 Task: Select the Central Africa Time as time zone for the schedule.
Action: Mouse moved to (919, 79)
Screenshot: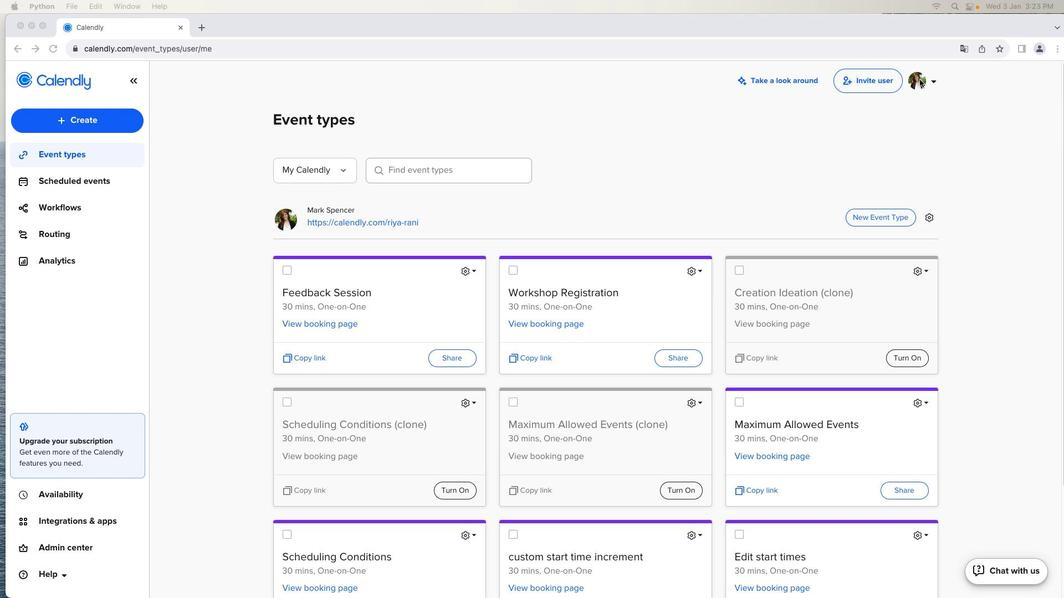 
Action: Mouse pressed left at (919, 79)
Screenshot: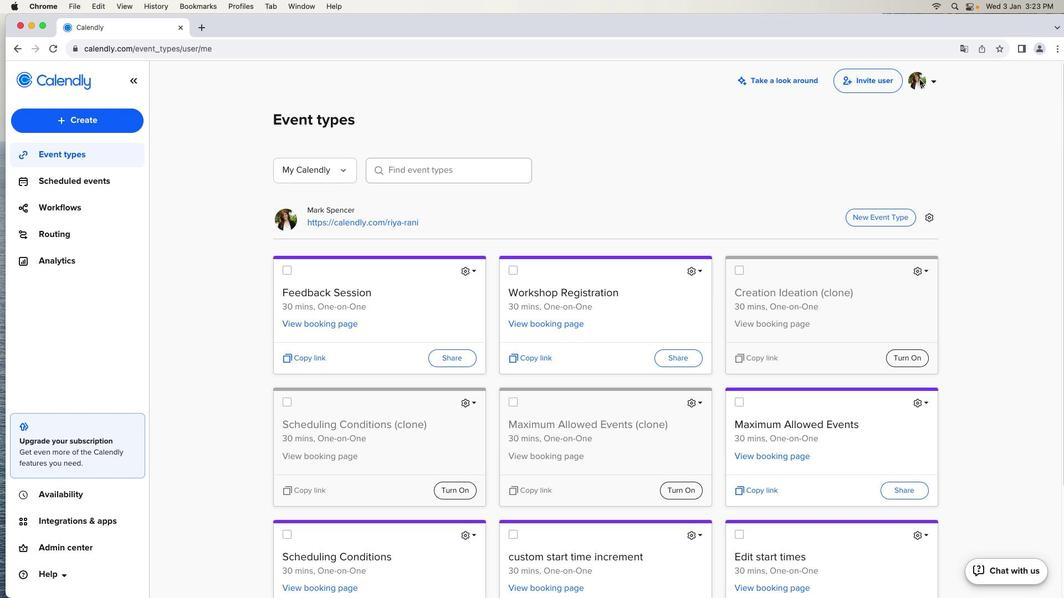 
Action: Mouse pressed left at (919, 79)
Screenshot: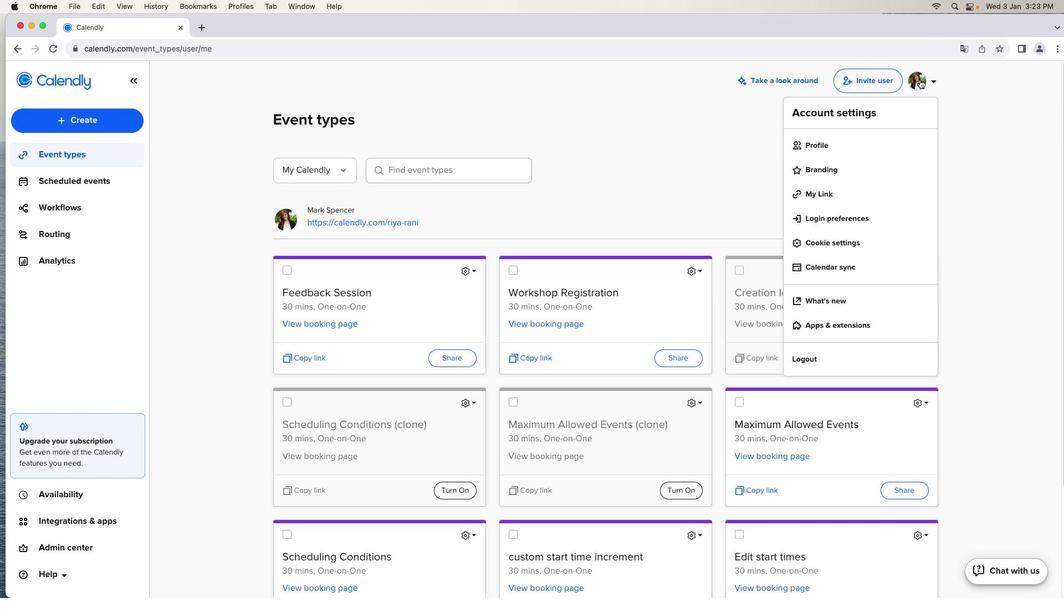
Action: Mouse moved to (841, 144)
Screenshot: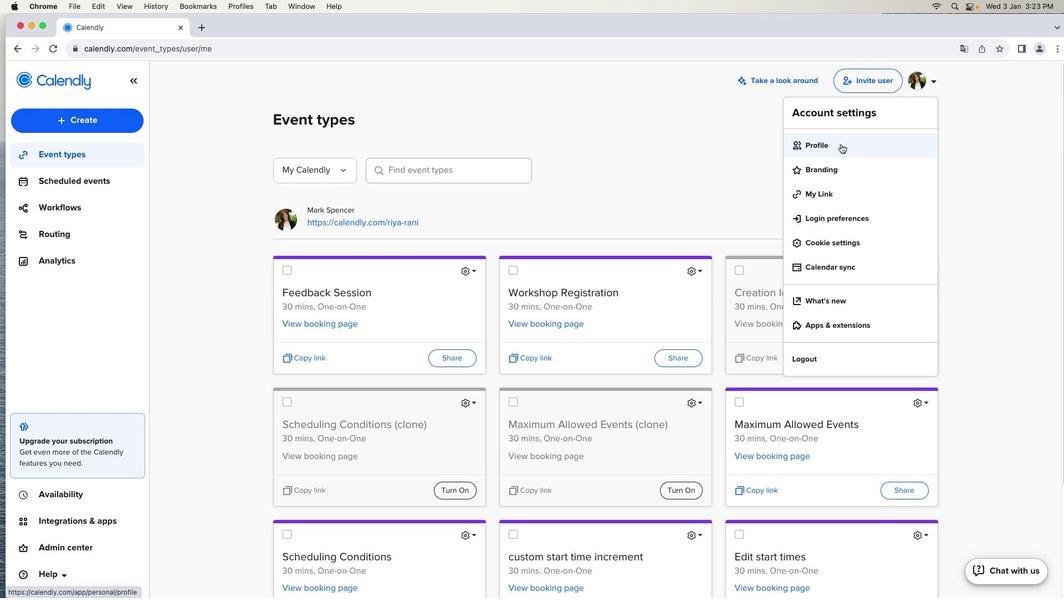 
Action: Mouse pressed left at (841, 144)
Screenshot: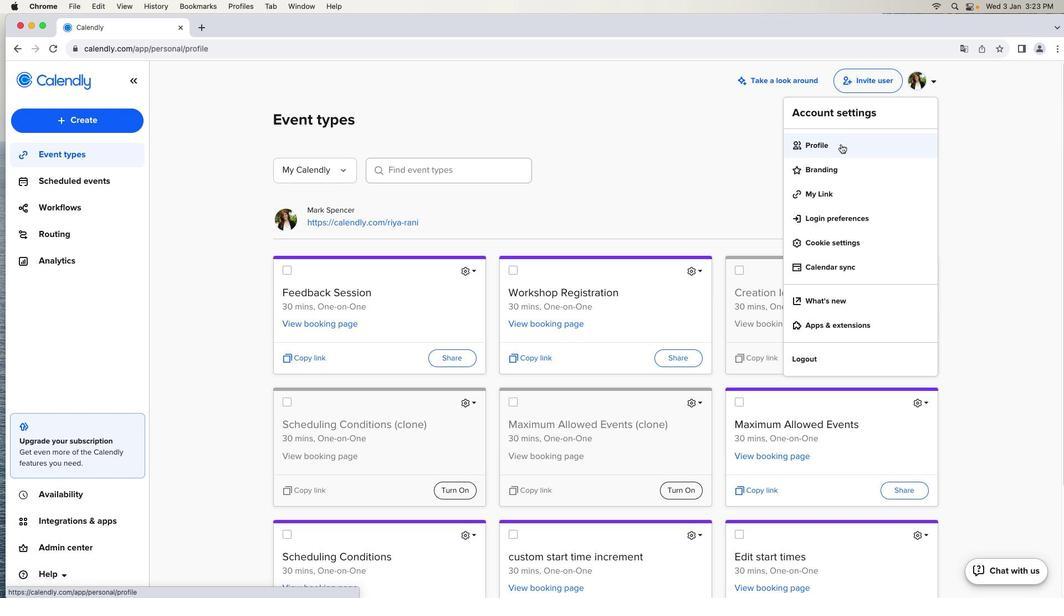 
Action: Mouse moved to (451, 490)
Screenshot: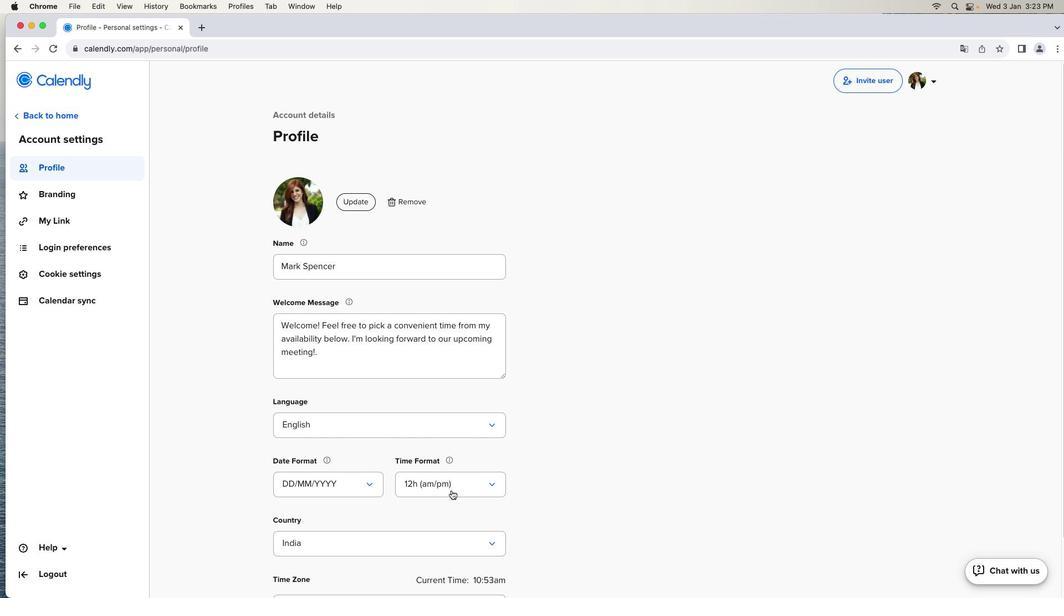 
Action: Mouse scrolled (451, 490) with delta (0, 0)
Screenshot: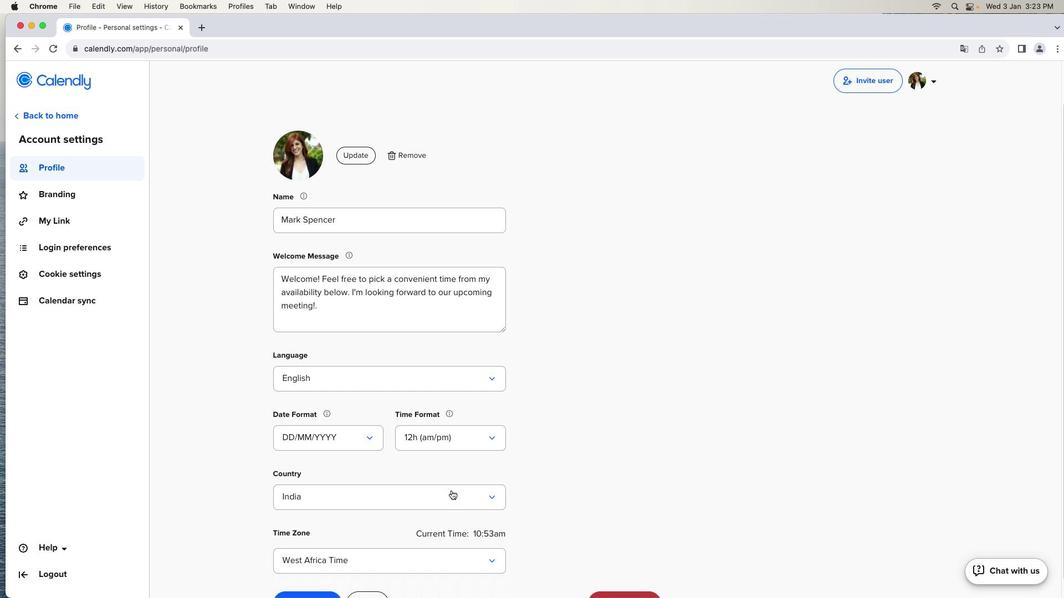 
Action: Mouse scrolled (451, 490) with delta (0, 0)
Screenshot: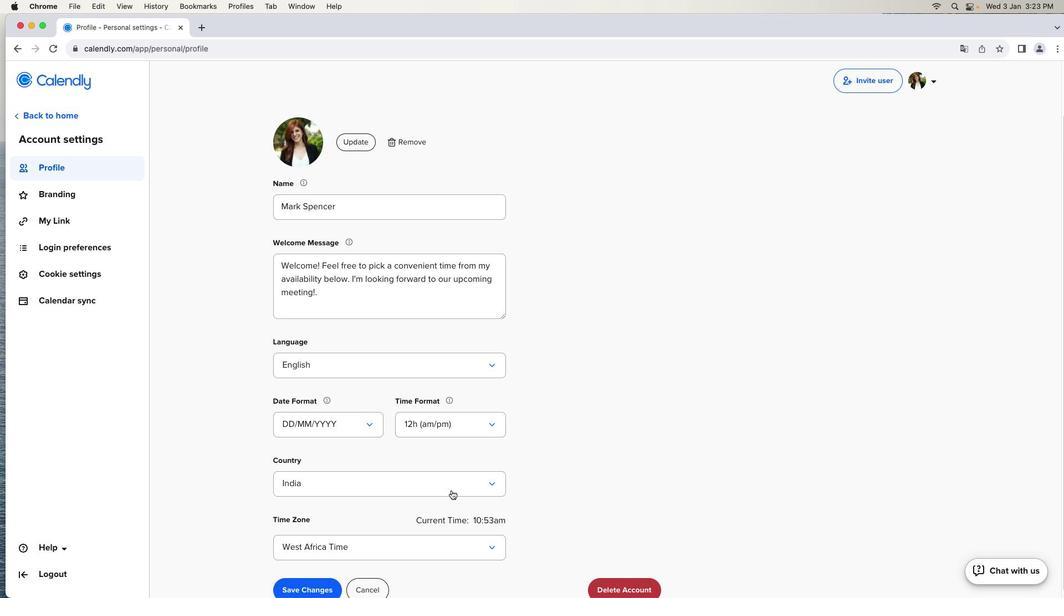 
Action: Mouse scrolled (451, 490) with delta (0, 0)
Screenshot: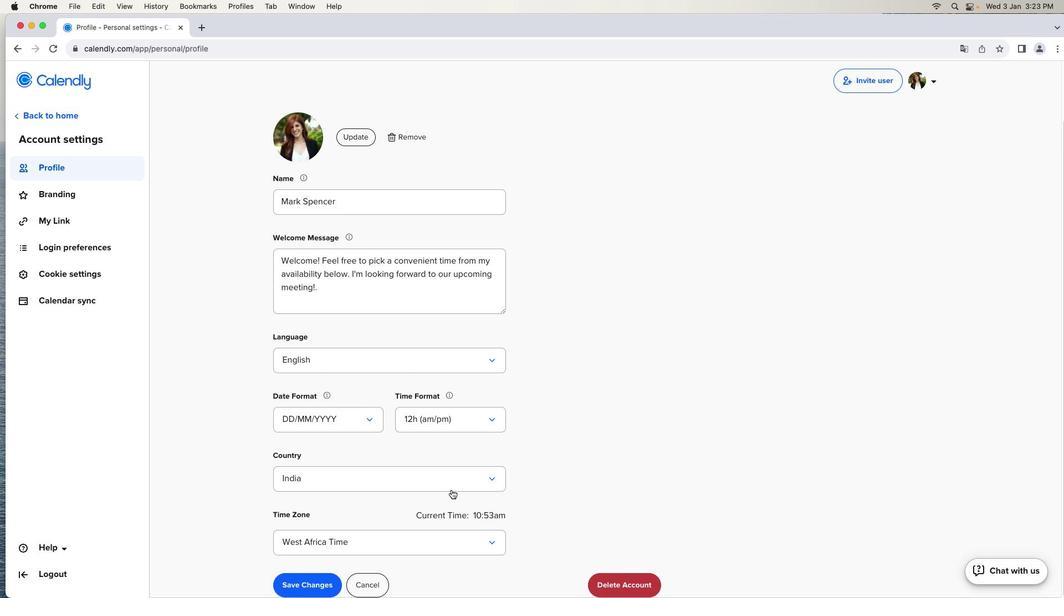 
Action: Mouse scrolled (451, 490) with delta (0, -1)
Screenshot: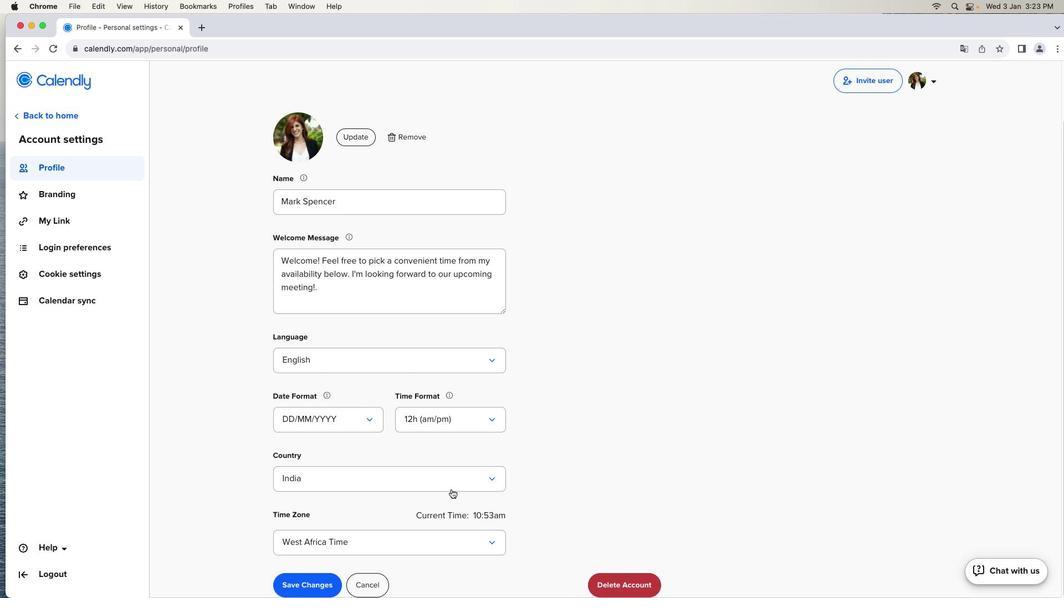 
Action: Mouse scrolled (451, 490) with delta (0, -1)
Screenshot: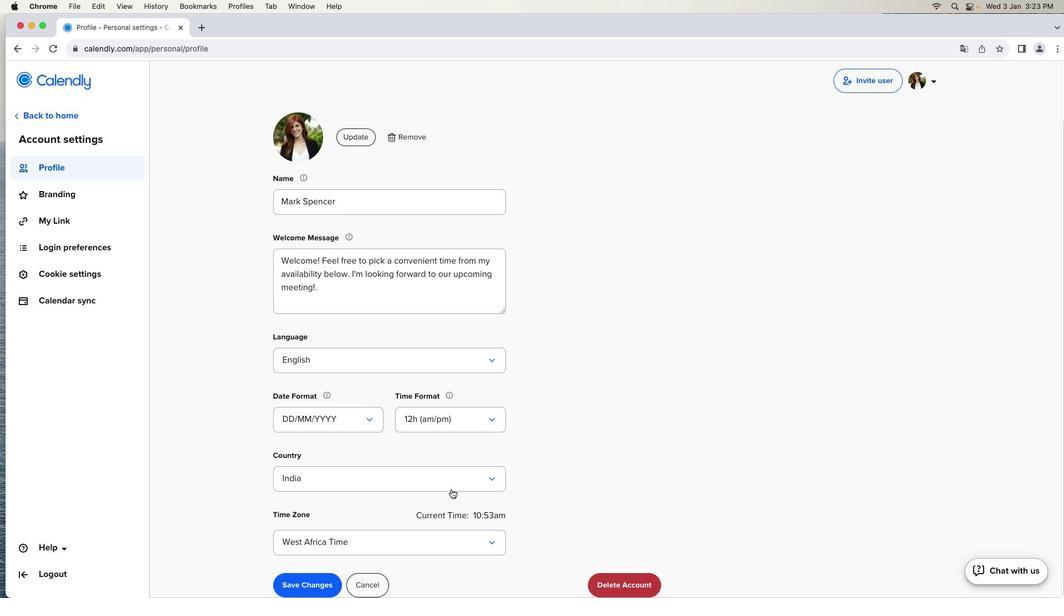 
Action: Mouse moved to (452, 489)
Screenshot: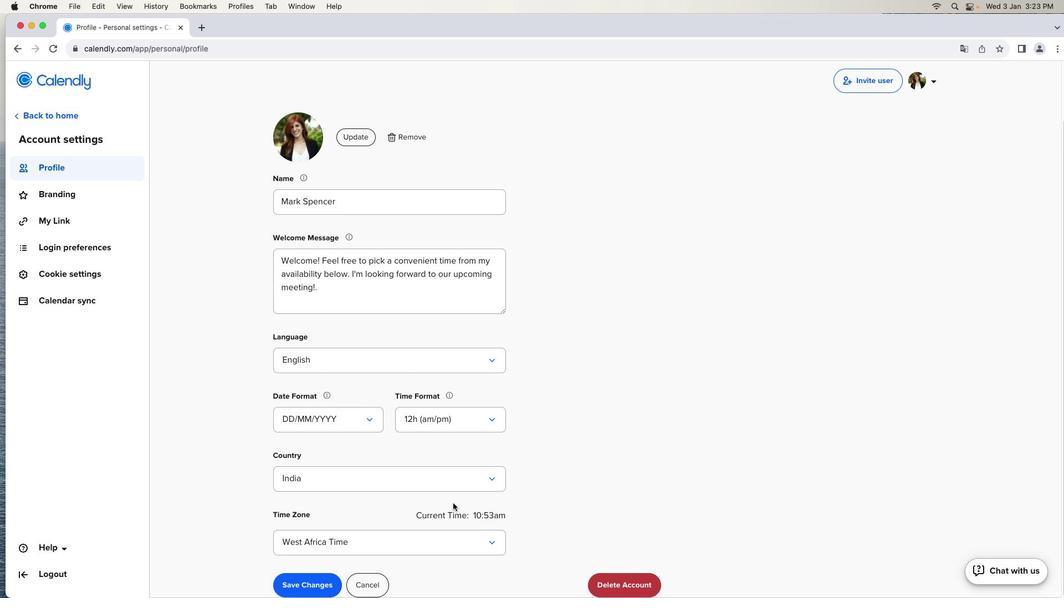 
Action: Mouse scrolled (452, 489) with delta (0, 0)
Screenshot: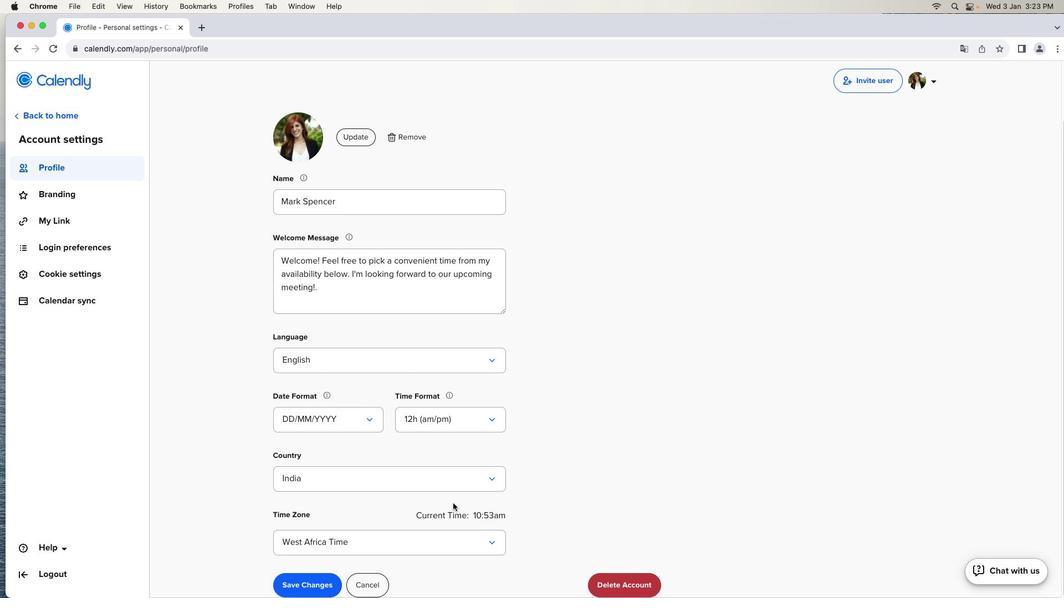
Action: Mouse moved to (452, 488)
Screenshot: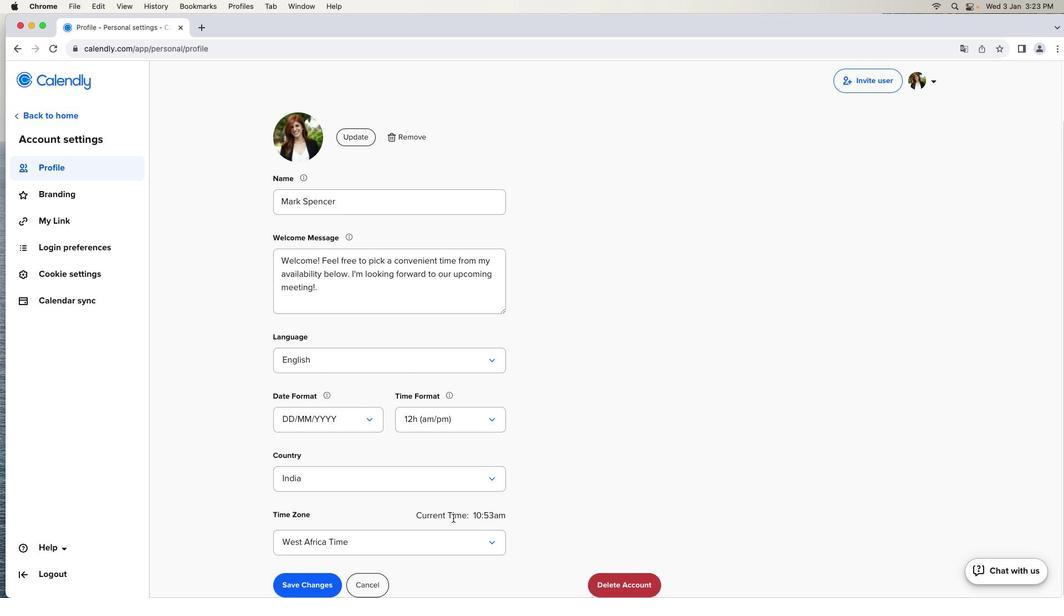 
Action: Mouse scrolled (452, 488) with delta (0, 0)
Screenshot: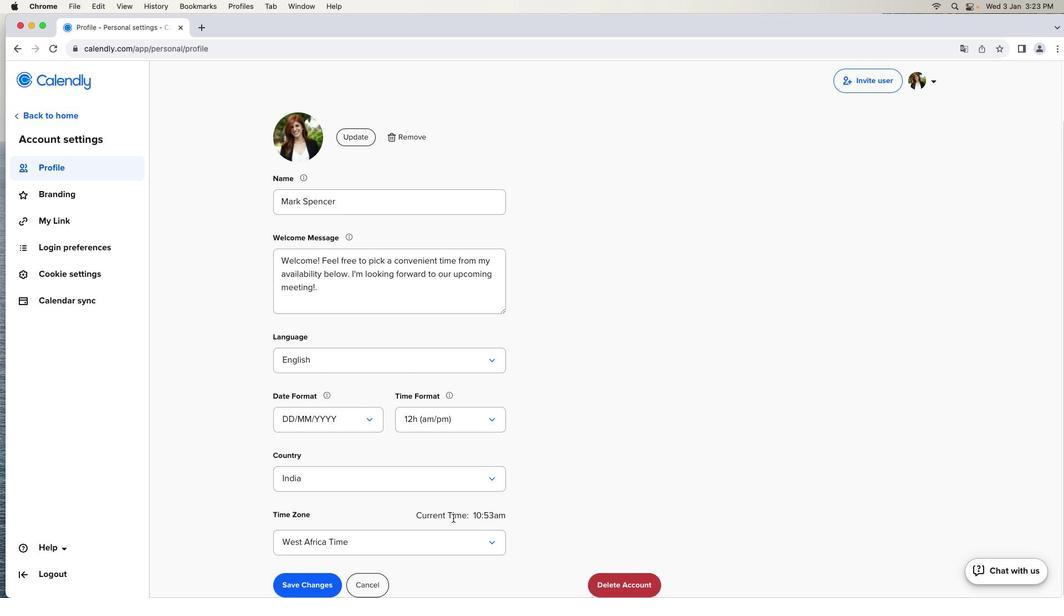 
Action: Mouse moved to (490, 544)
Screenshot: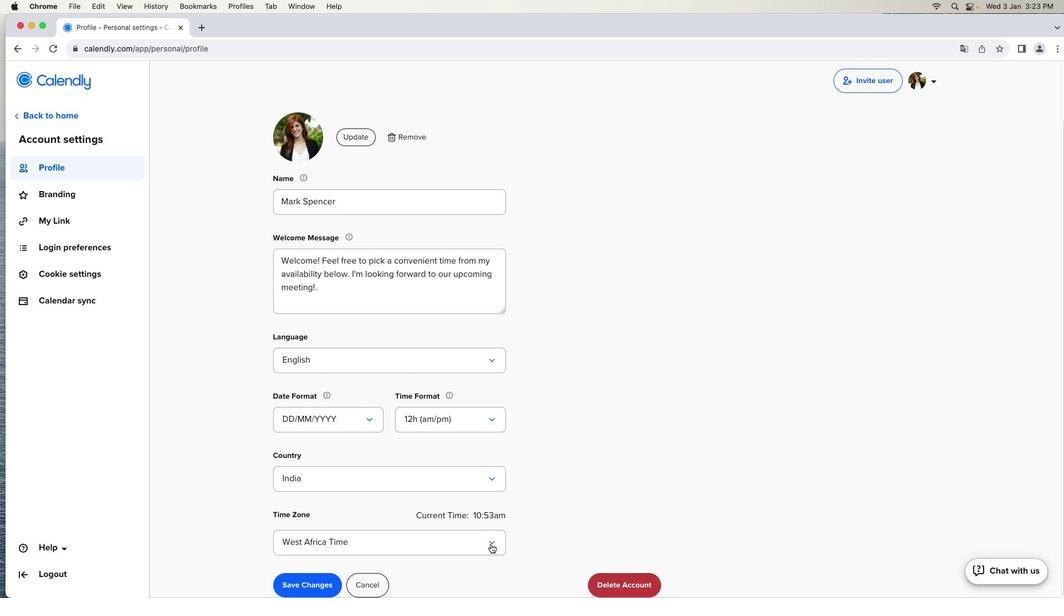 
Action: Mouse pressed left at (490, 544)
Screenshot: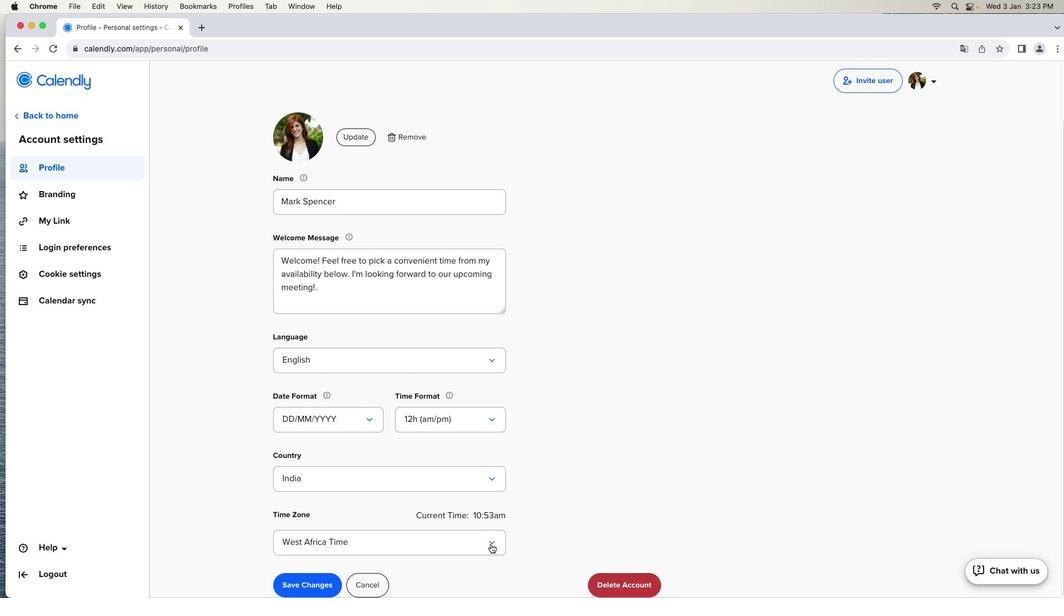 
Action: Mouse moved to (459, 568)
Screenshot: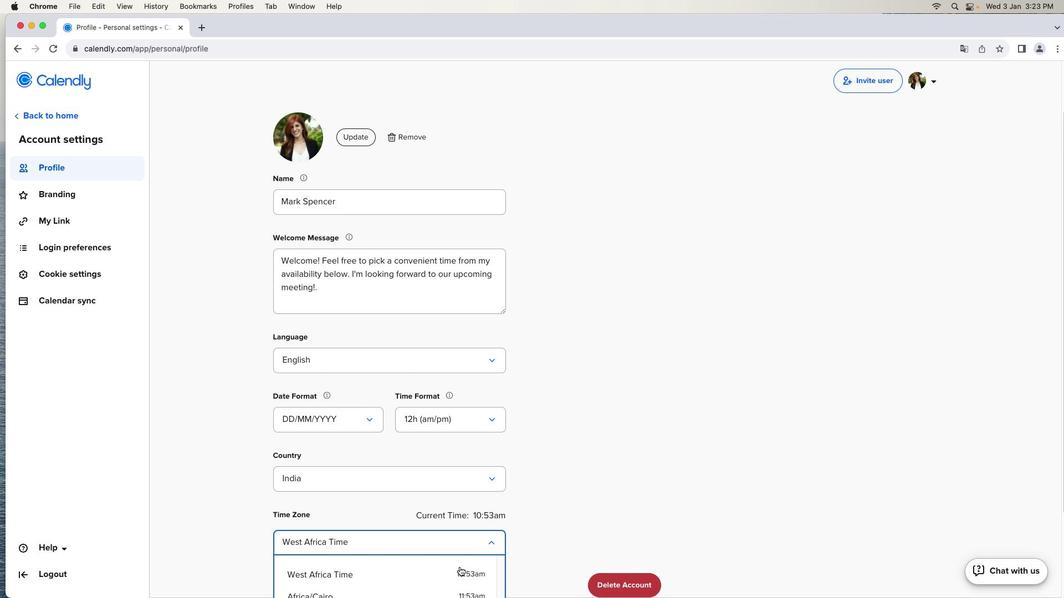 
Action: Mouse scrolled (459, 568) with delta (0, 0)
Screenshot: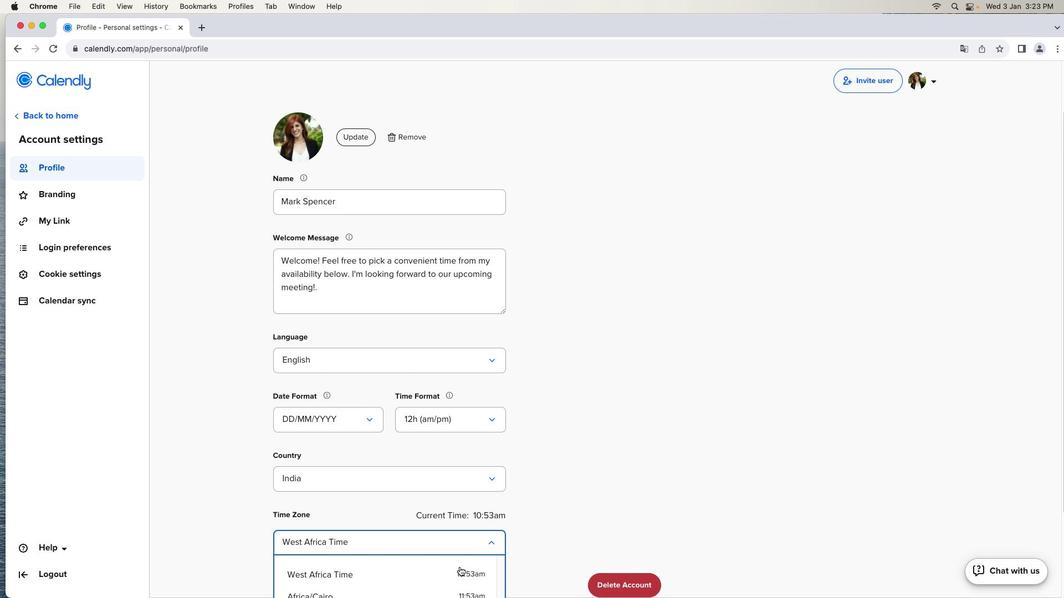 
Action: Mouse moved to (459, 568)
Screenshot: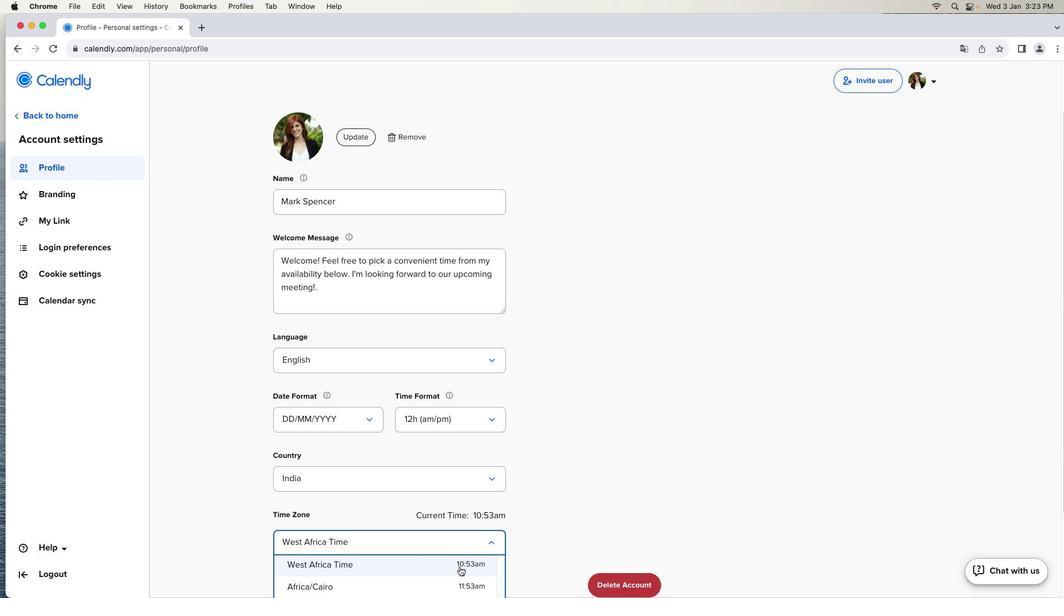 
Action: Mouse scrolled (459, 568) with delta (0, 0)
Screenshot: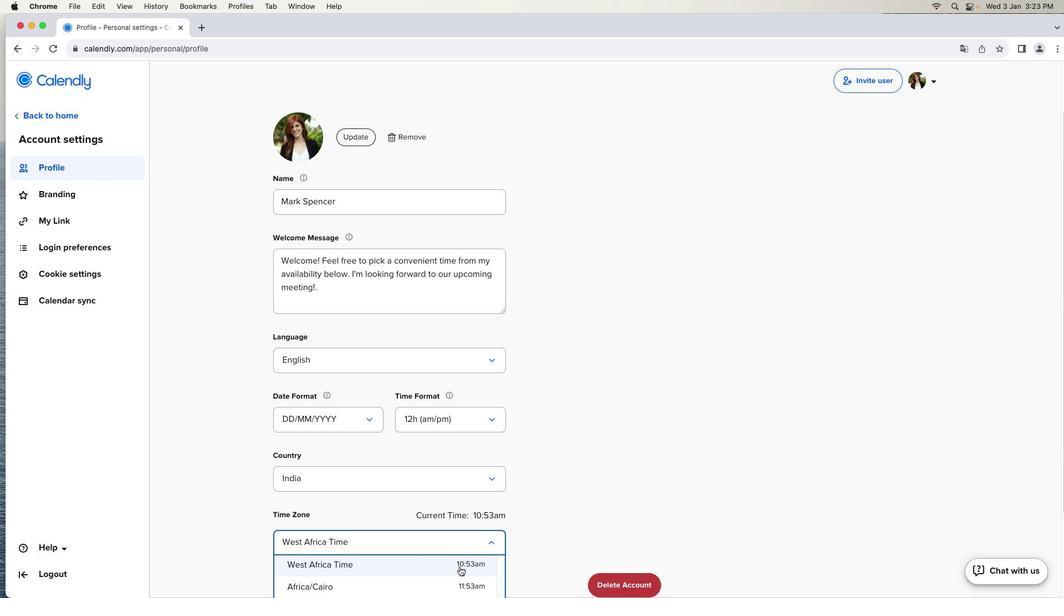 
Action: Mouse moved to (459, 568)
Screenshot: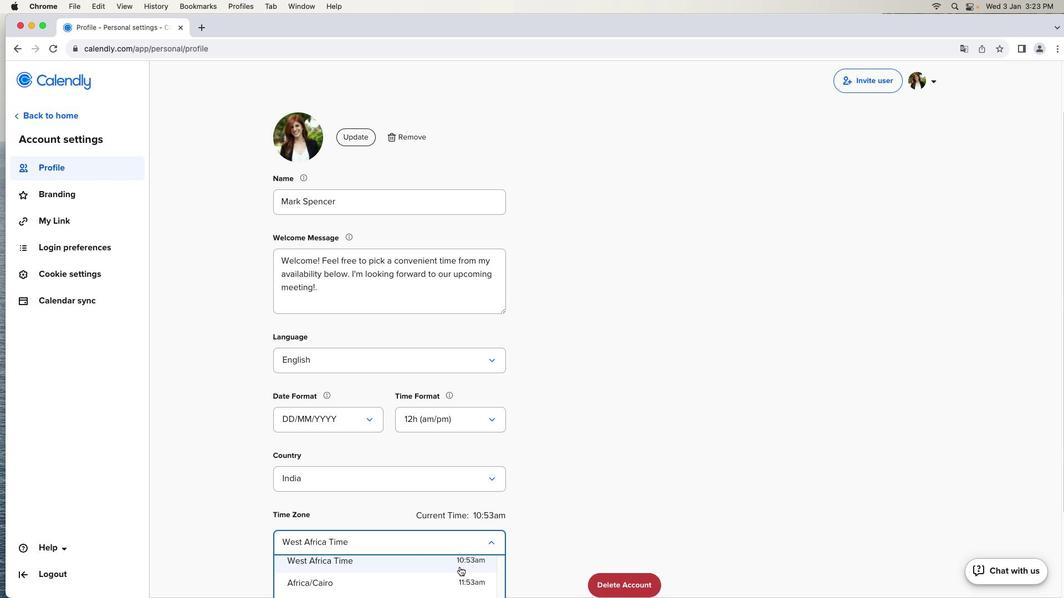 
Action: Mouse scrolled (459, 568) with delta (0, -1)
Screenshot: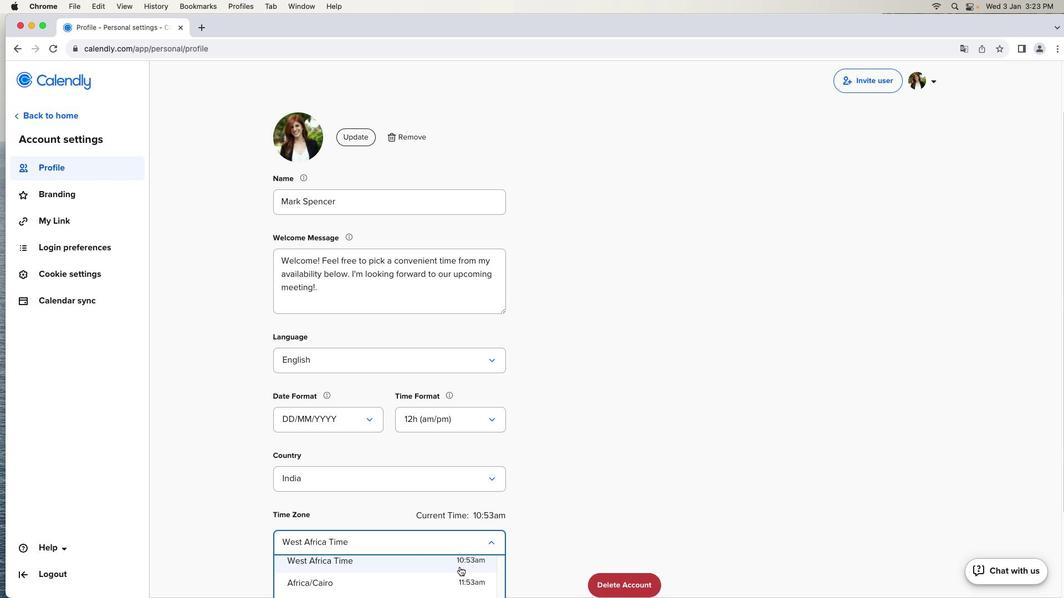 
Action: Mouse moved to (562, 542)
Screenshot: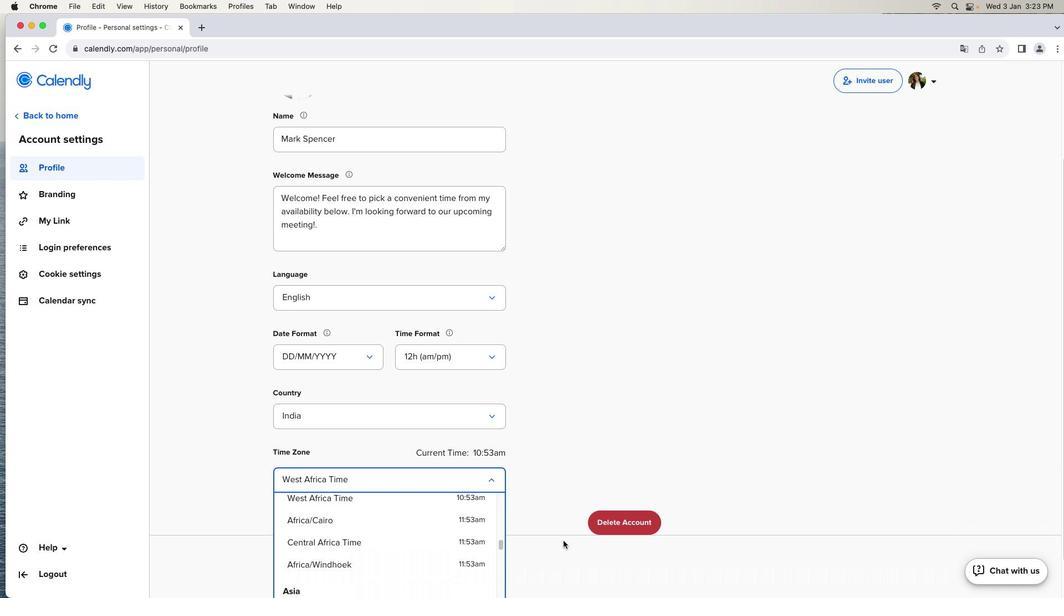 
Action: Mouse scrolled (562, 542) with delta (0, 0)
Screenshot: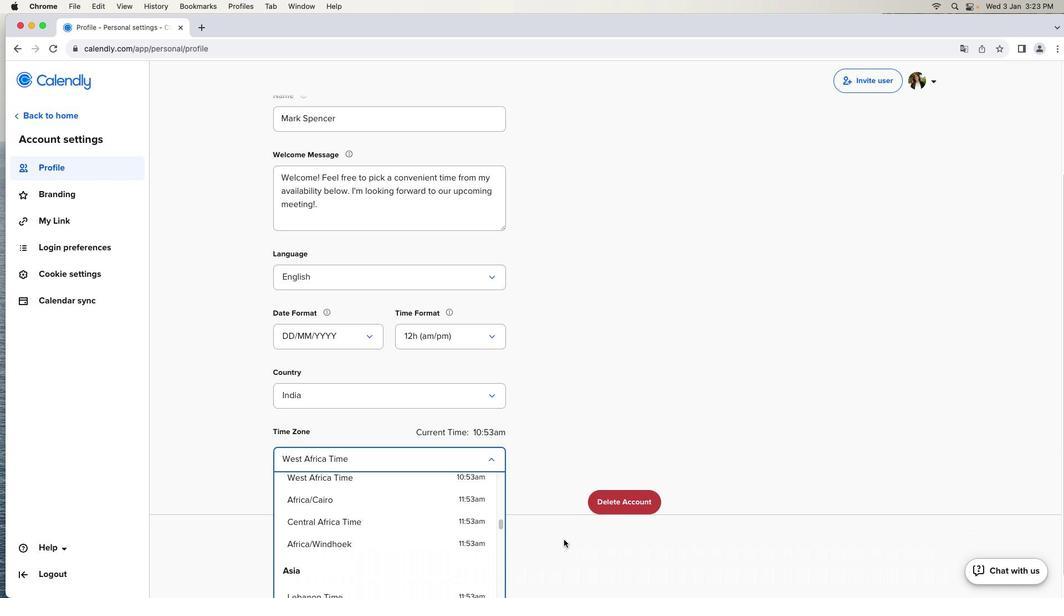 
Action: Mouse moved to (562, 542)
Screenshot: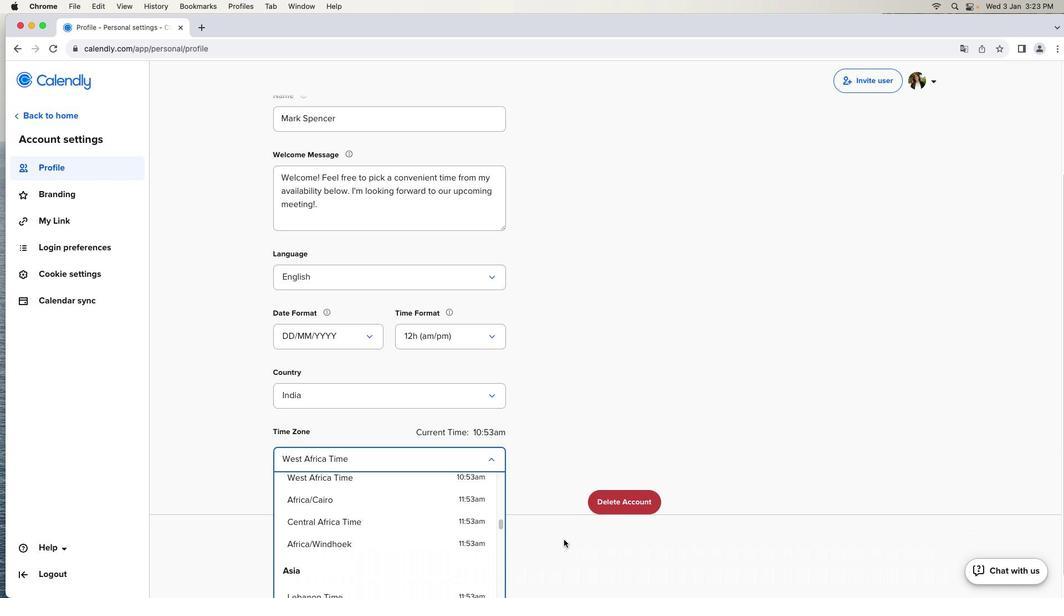 
Action: Mouse scrolled (562, 542) with delta (0, 0)
Screenshot: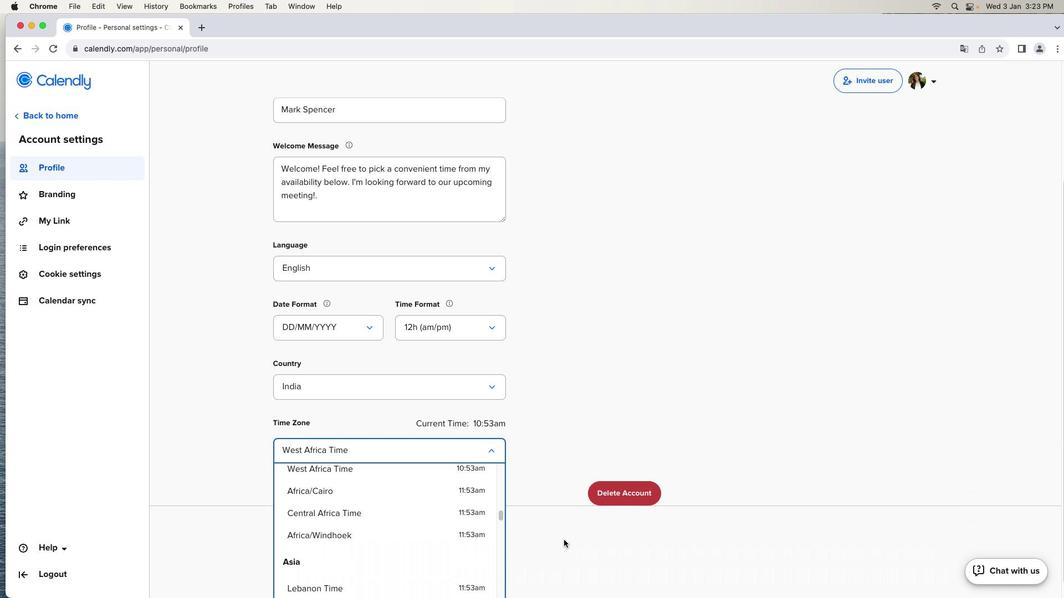 
Action: Mouse scrolled (562, 542) with delta (0, -1)
Screenshot: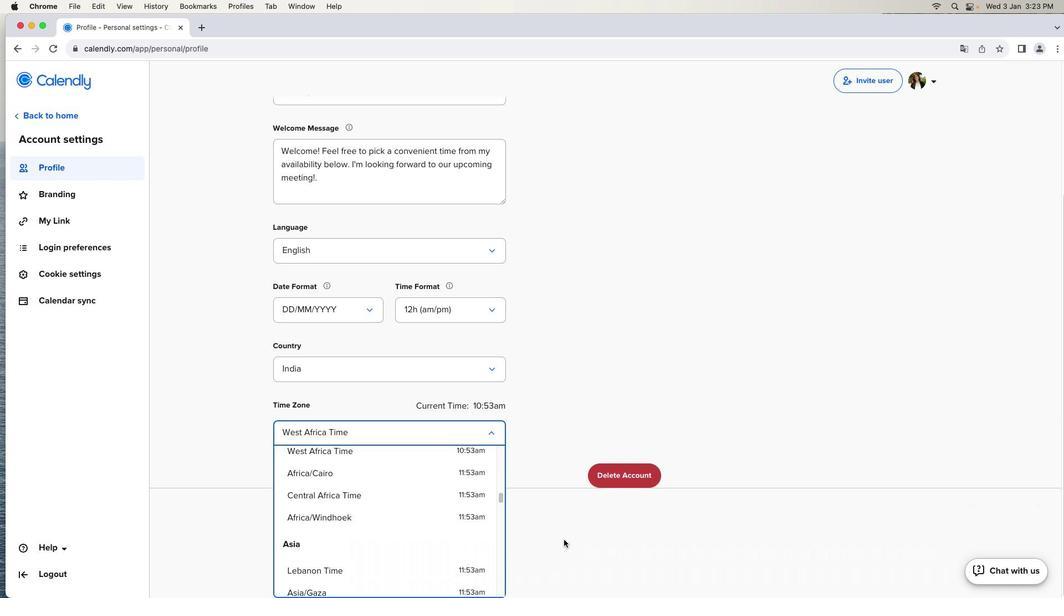 
Action: Mouse moved to (562, 541)
Screenshot: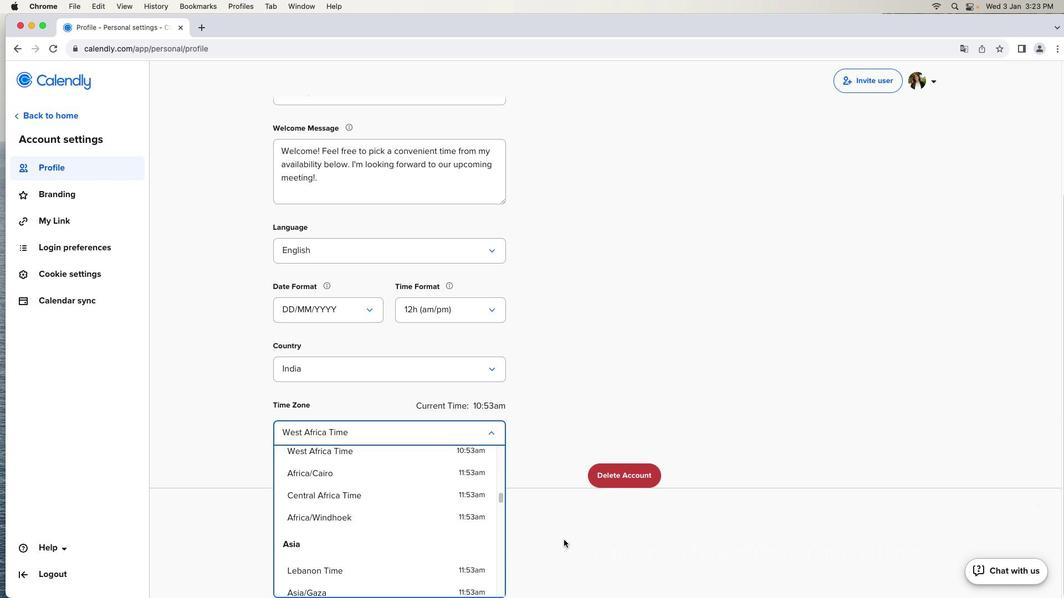 
Action: Mouse scrolled (562, 541) with delta (0, -1)
Screenshot: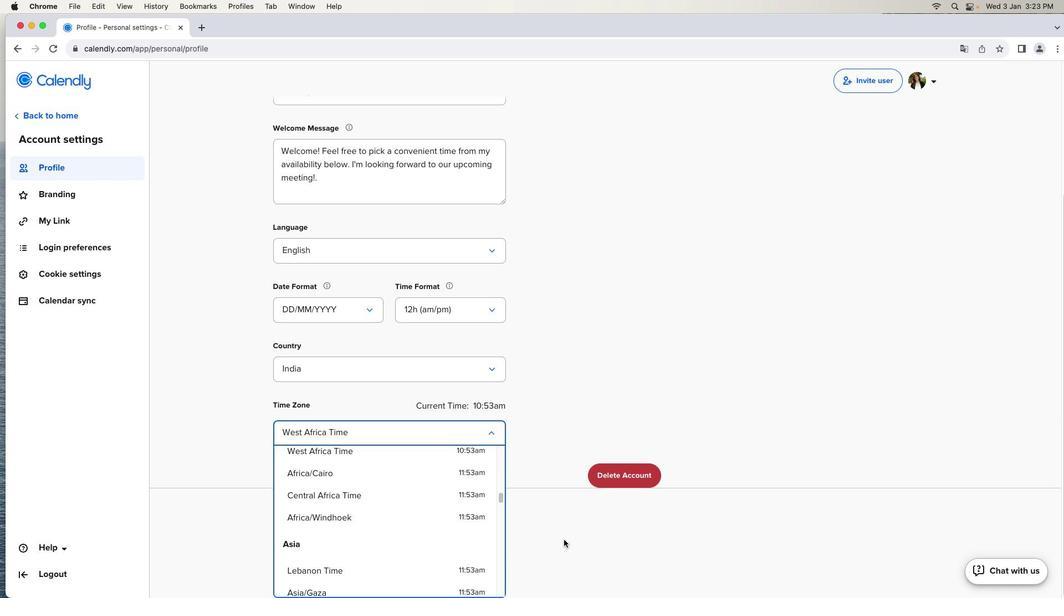
Action: Mouse moved to (563, 540)
Screenshot: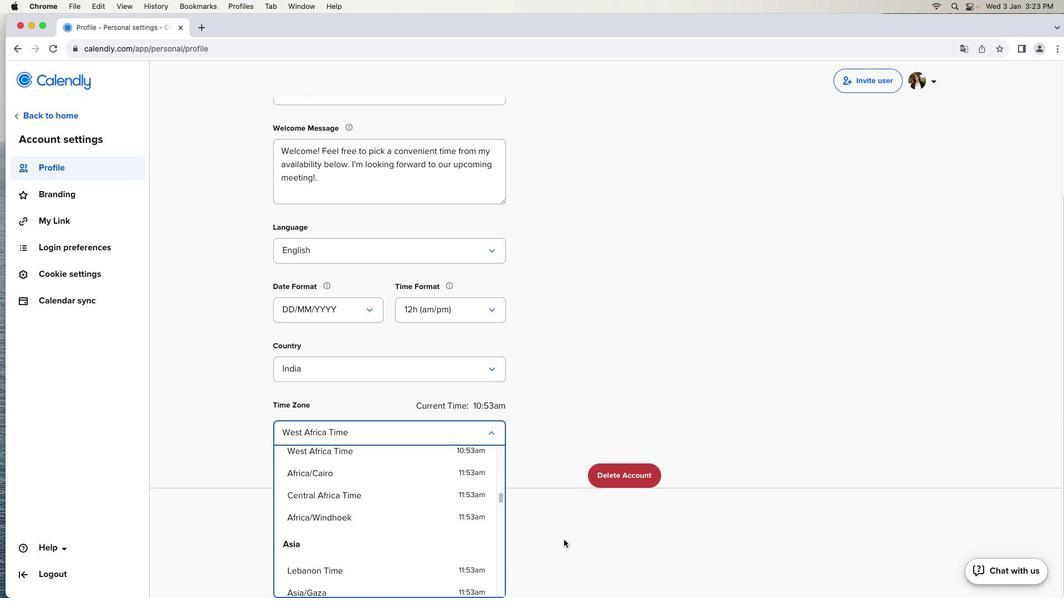 
Action: Mouse scrolled (563, 540) with delta (0, -1)
Screenshot: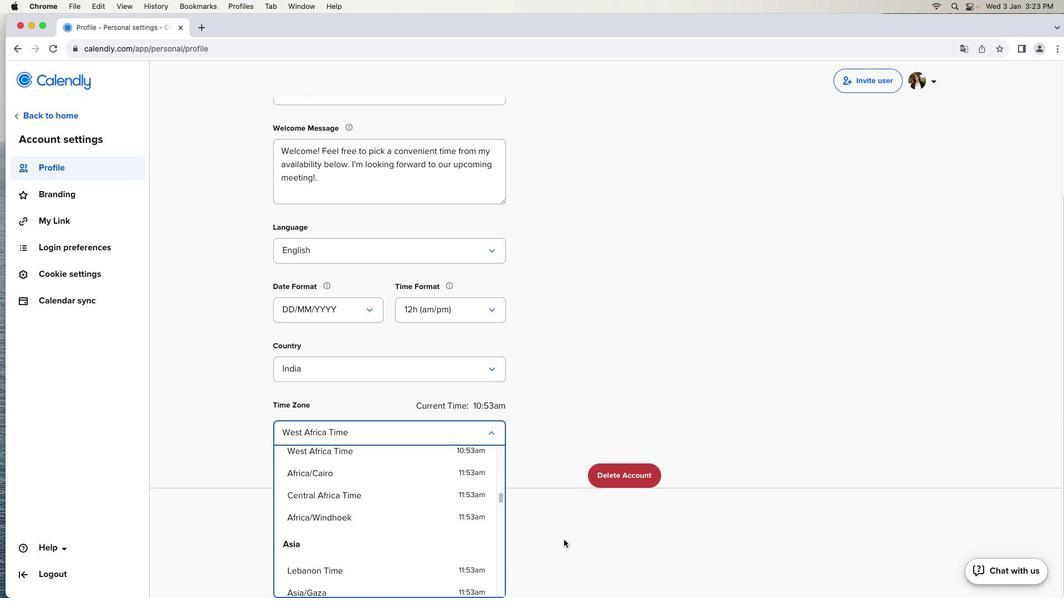 
Action: Mouse moved to (387, 500)
Screenshot: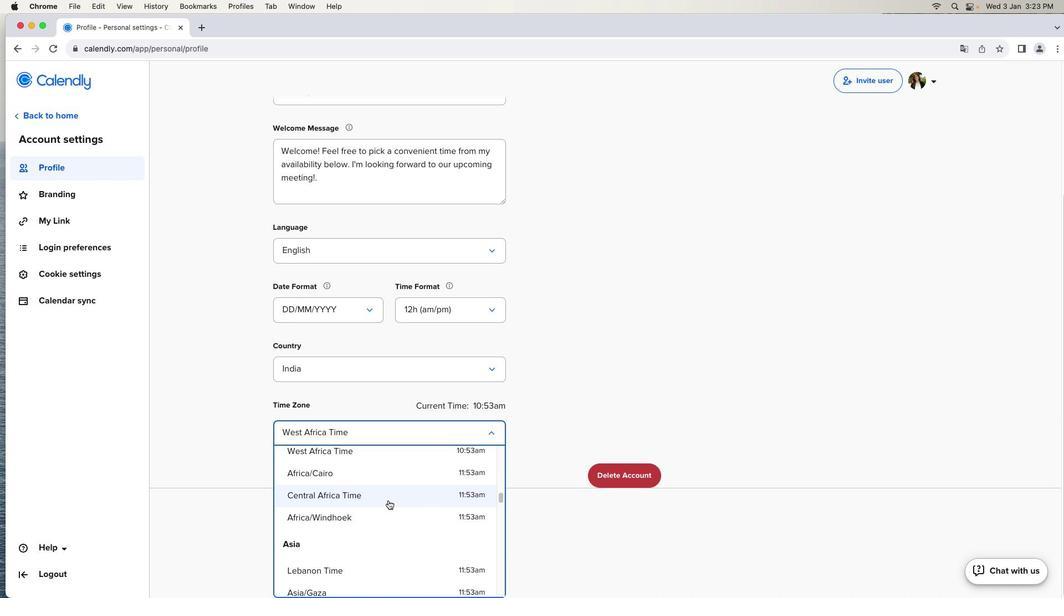
Action: Mouse pressed left at (387, 500)
Screenshot: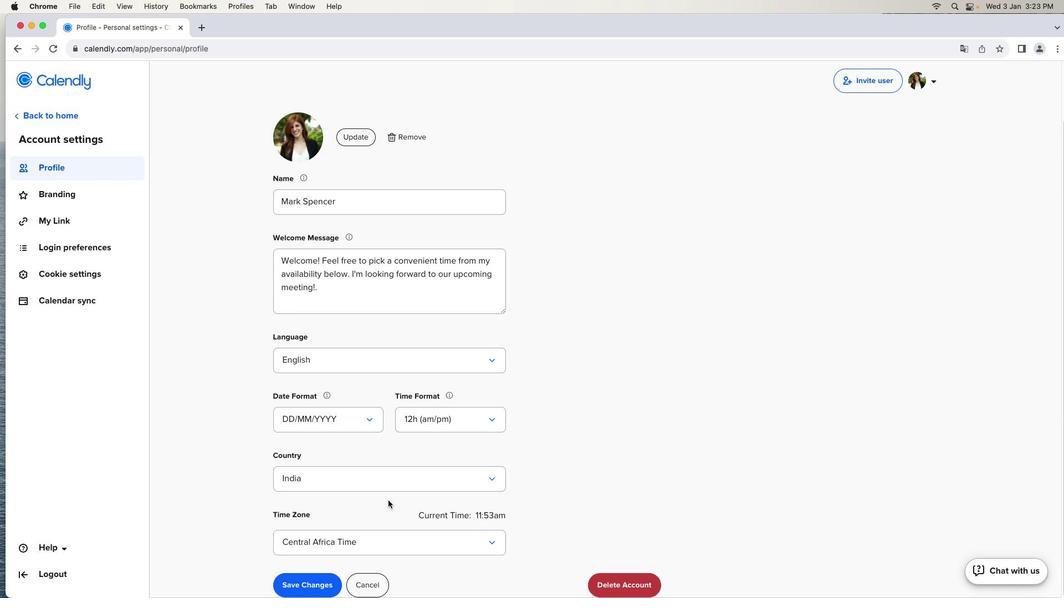 
Action: Mouse moved to (320, 587)
Screenshot: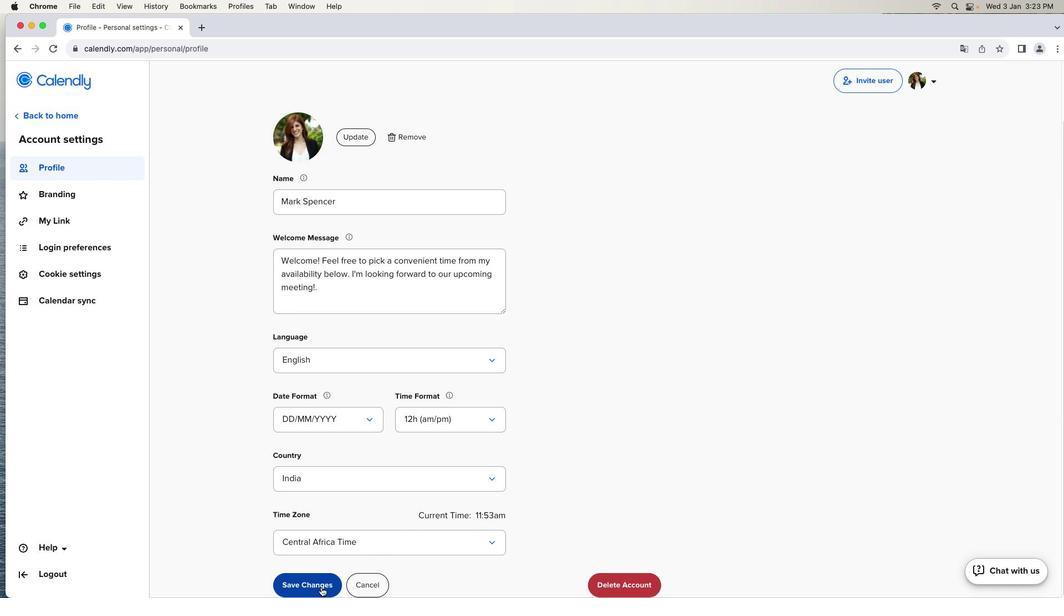 
Action: Mouse pressed left at (320, 587)
Screenshot: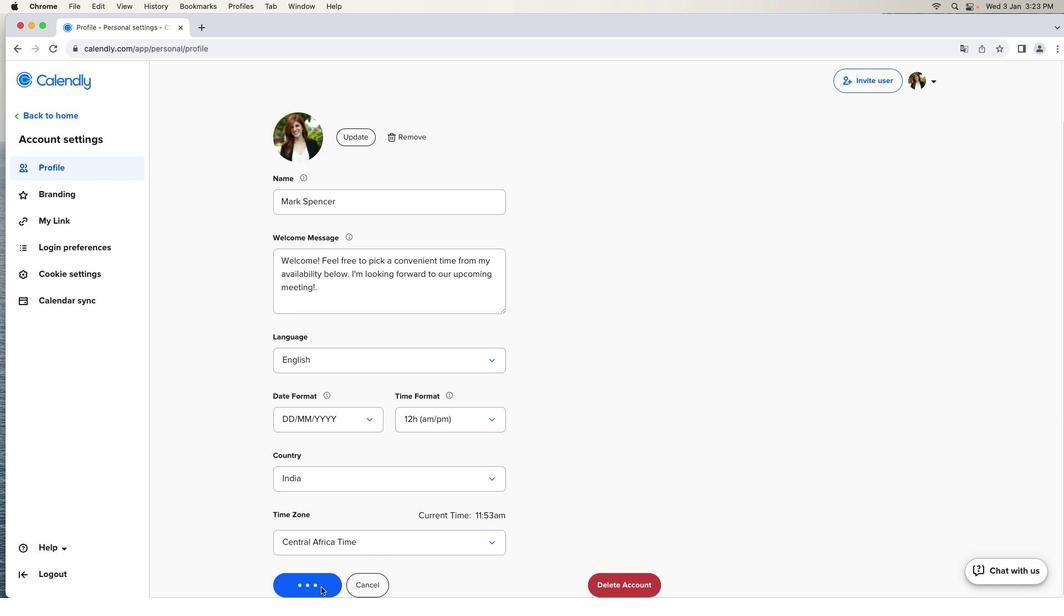 
Action: Mouse moved to (592, 477)
Screenshot: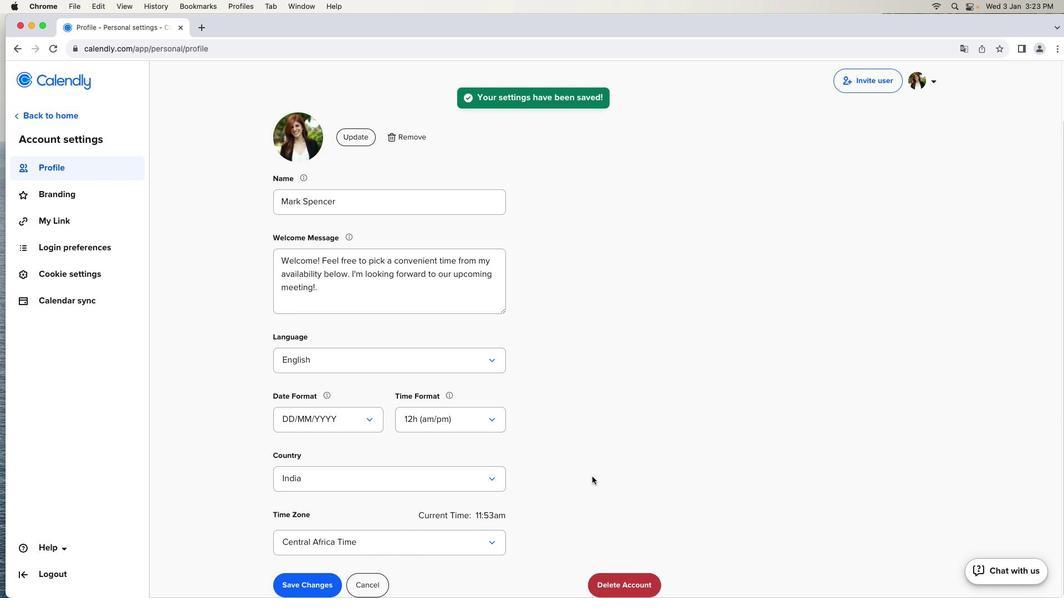 
